 Task: Add Kinder's Honey Hot BBQ Sauce to the cart.
Action: Mouse moved to (224, 109)
Screenshot: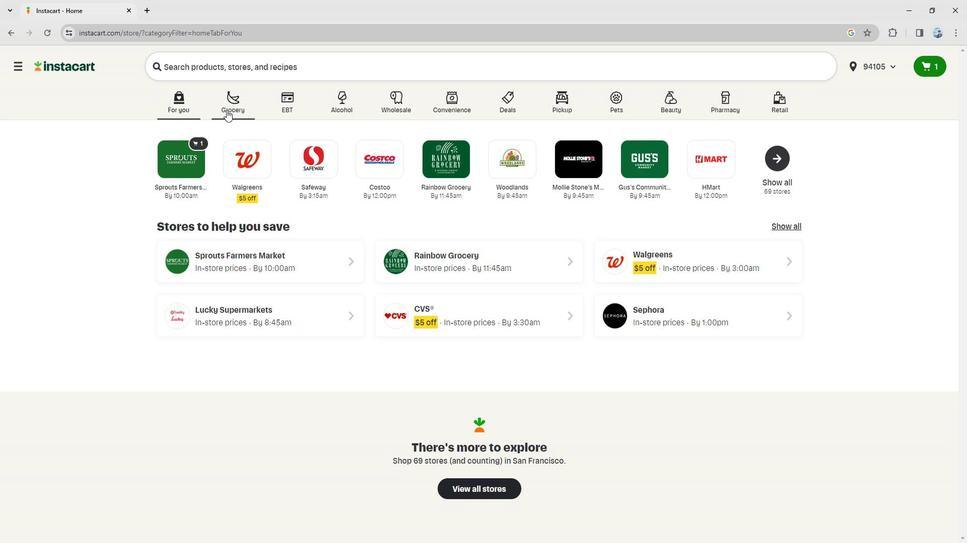 
Action: Mouse pressed left at (224, 109)
Screenshot: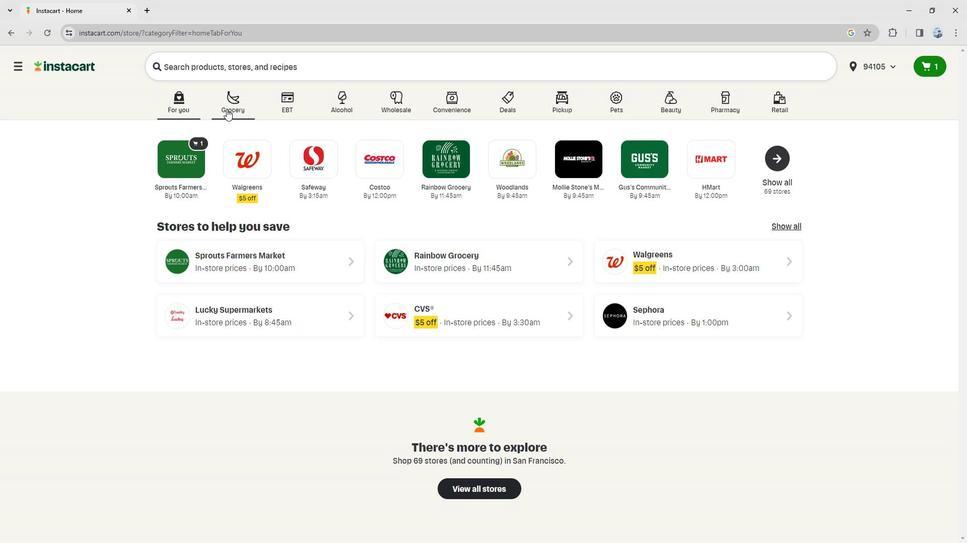 
Action: Mouse moved to (747, 163)
Screenshot: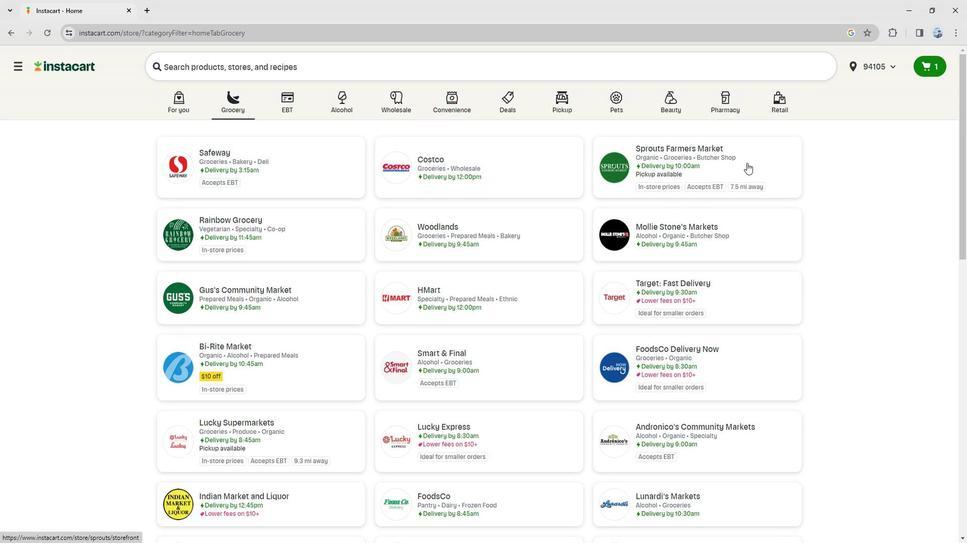 
Action: Mouse pressed left at (747, 163)
Screenshot: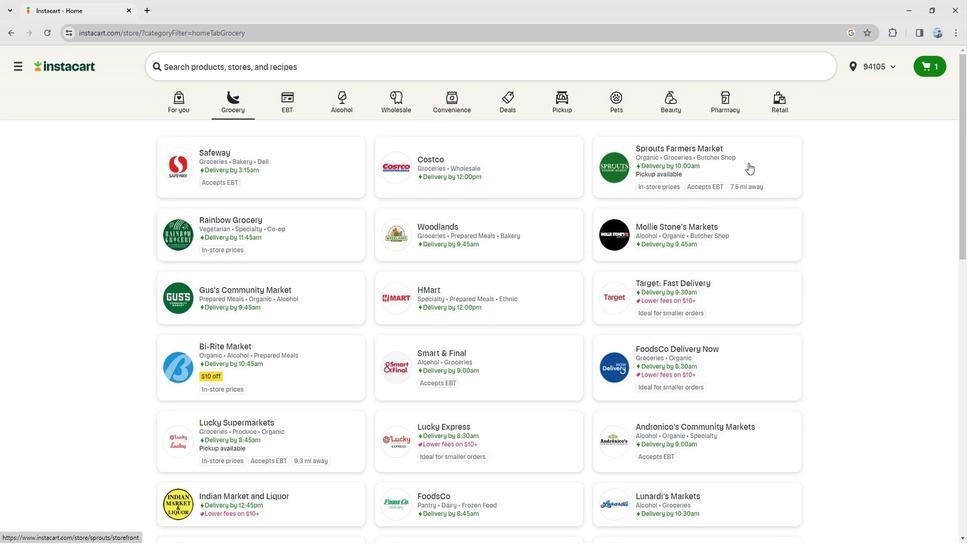 
Action: Mouse moved to (47, 327)
Screenshot: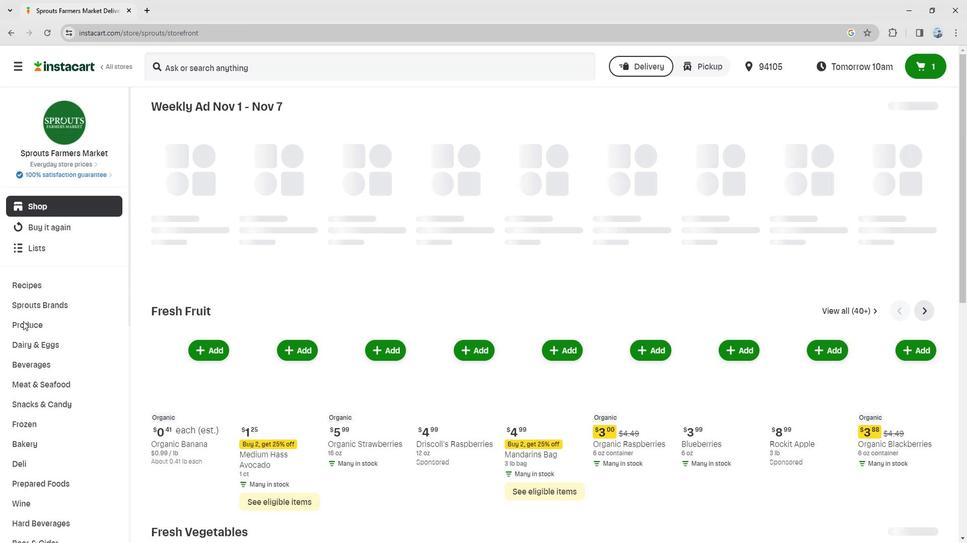 
Action: Mouse scrolled (47, 326) with delta (0, 0)
Screenshot: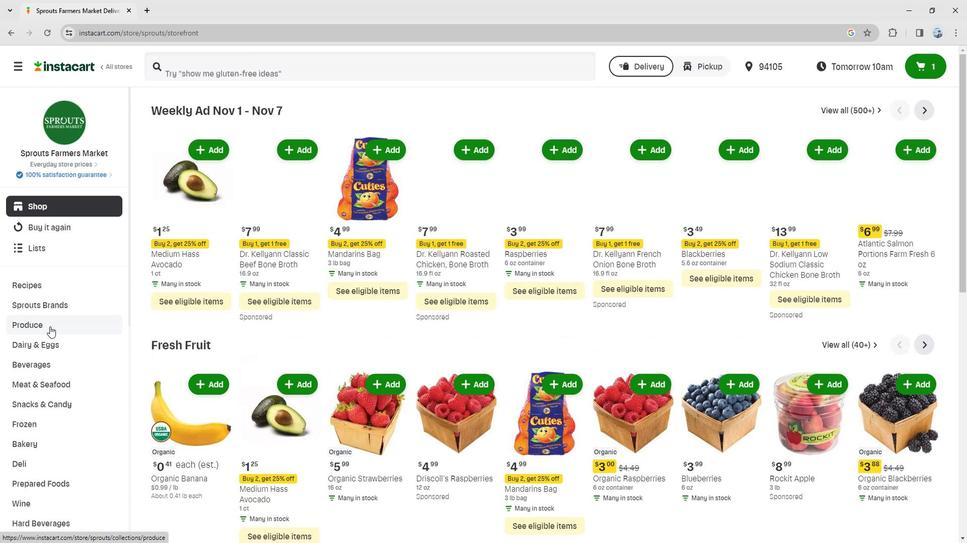 
Action: Mouse scrolled (47, 326) with delta (0, 0)
Screenshot: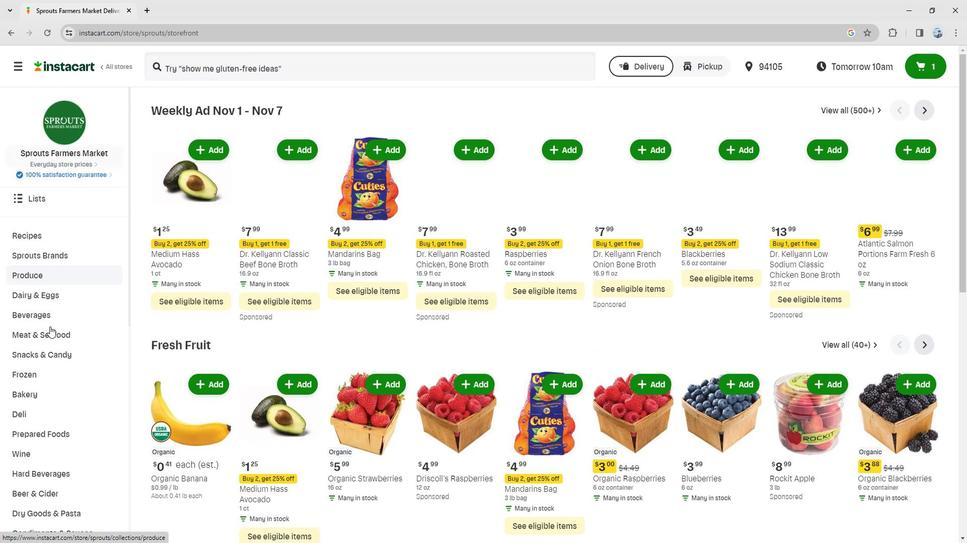 
Action: Mouse moved to (37, 477)
Screenshot: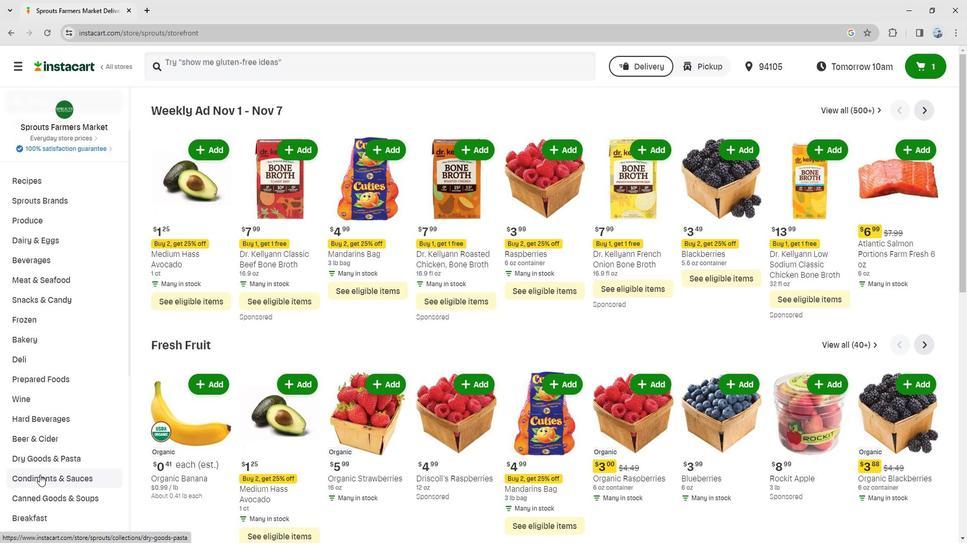 
Action: Mouse pressed left at (37, 477)
Screenshot: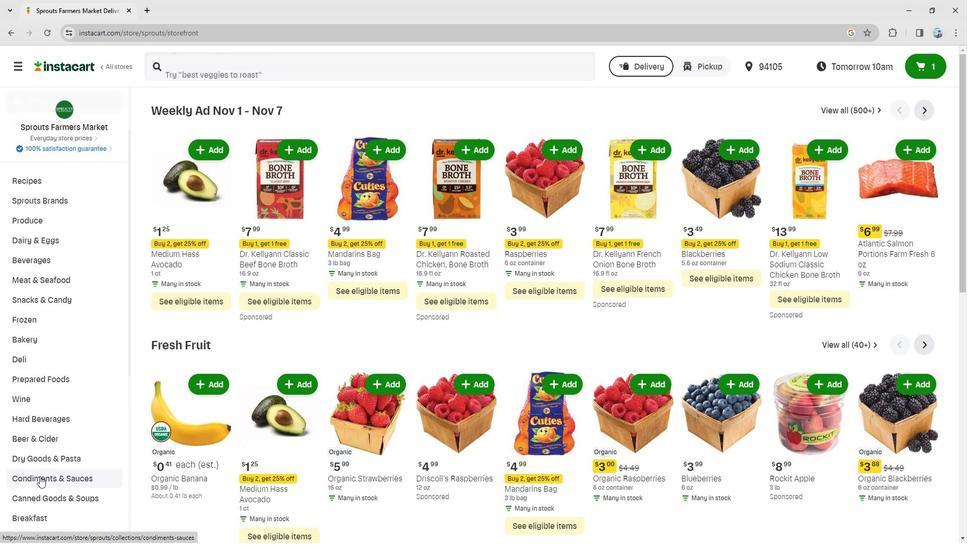 
Action: Mouse moved to (36, 476)
Screenshot: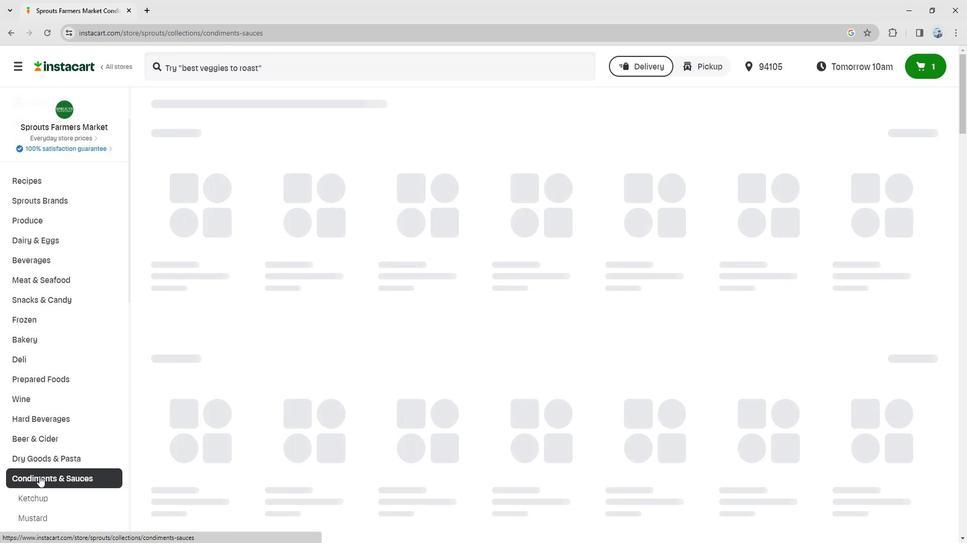 
Action: Mouse scrolled (36, 475) with delta (0, 0)
Screenshot: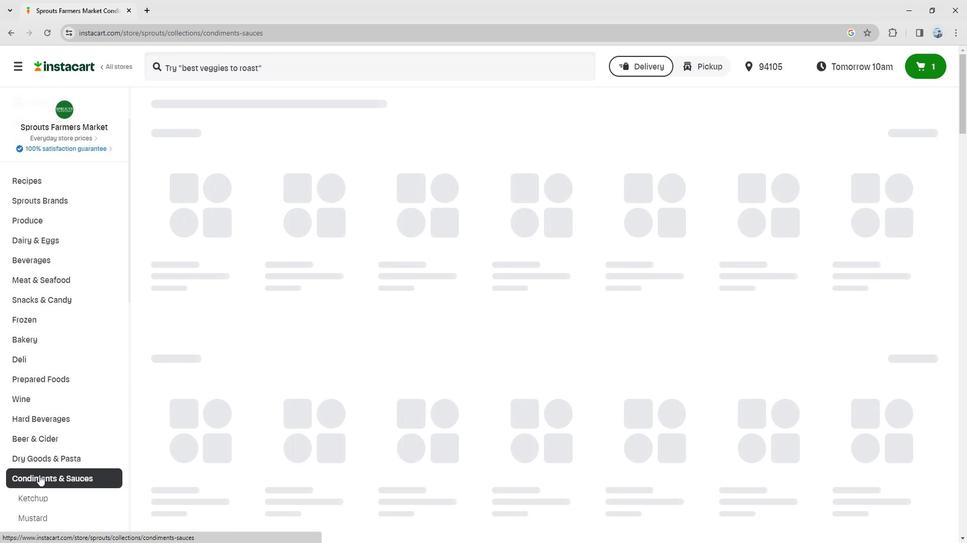 
Action: Mouse scrolled (36, 475) with delta (0, 0)
Screenshot: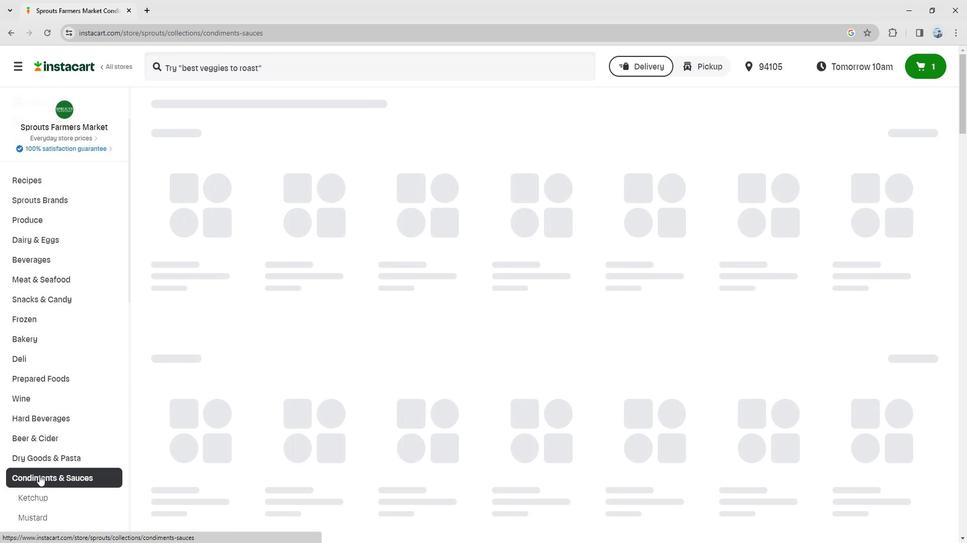 
Action: Mouse scrolled (36, 475) with delta (0, 0)
Screenshot: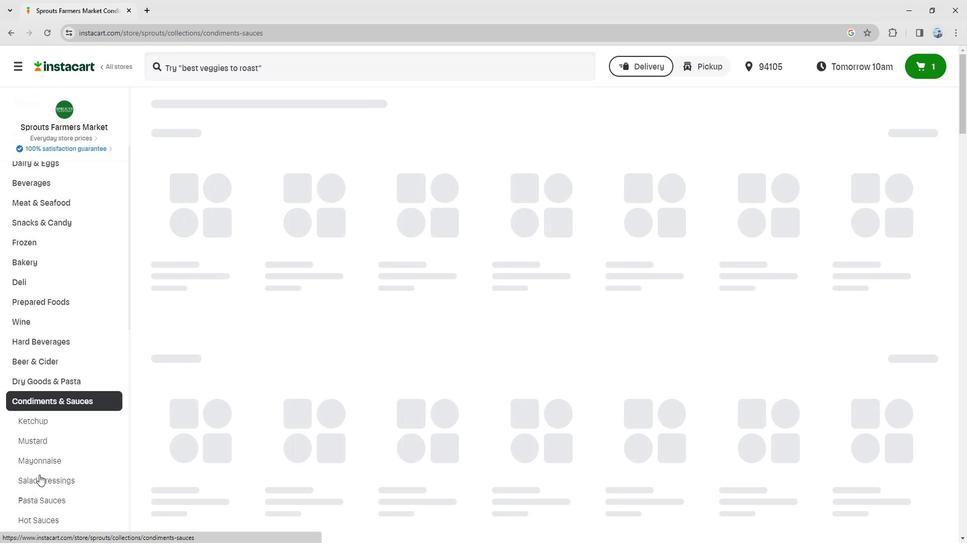 
Action: Mouse scrolled (36, 475) with delta (0, 0)
Screenshot: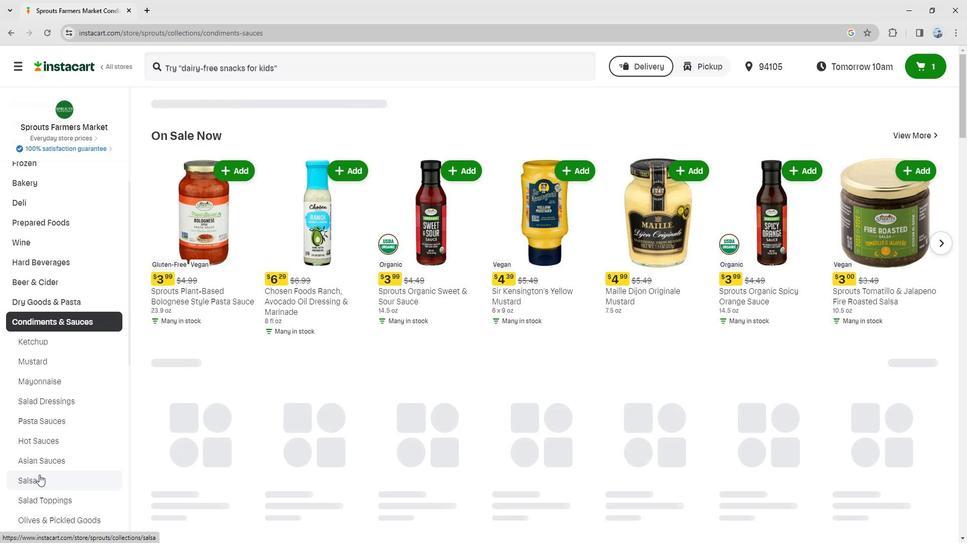 
Action: Mouse scrolled (36, 475) with delta (0, 0)
Screenshot: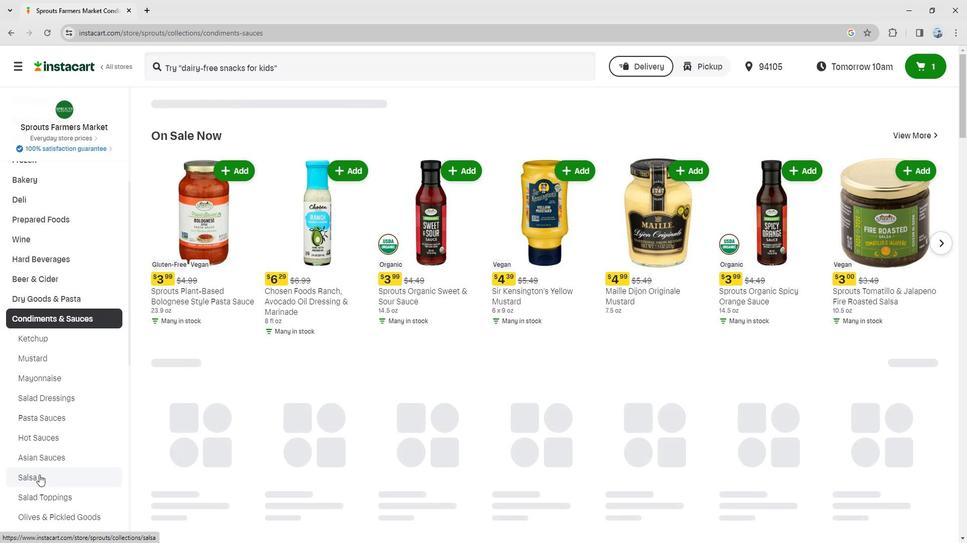 
Action: Mouse moved to (54, 470)
Screenshot: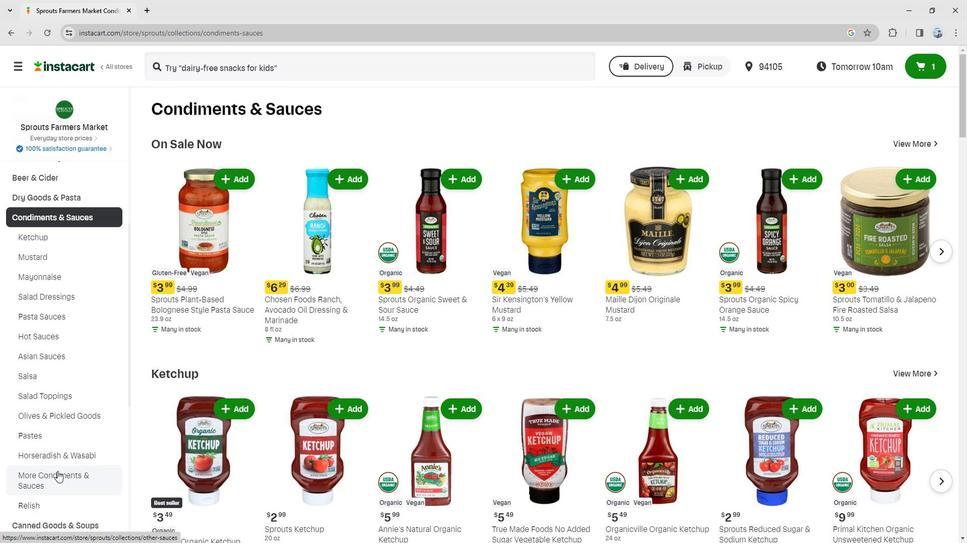 
Action: Mouse scrolled (54, 469) with delta (0, 0)
Screenshot: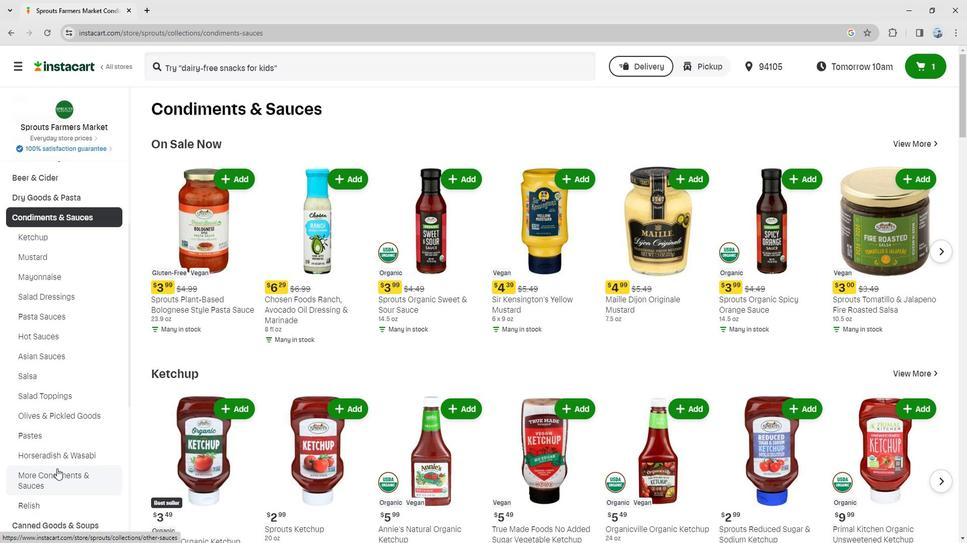 
Action: Mouse moved to (55, 427)
Screenshot: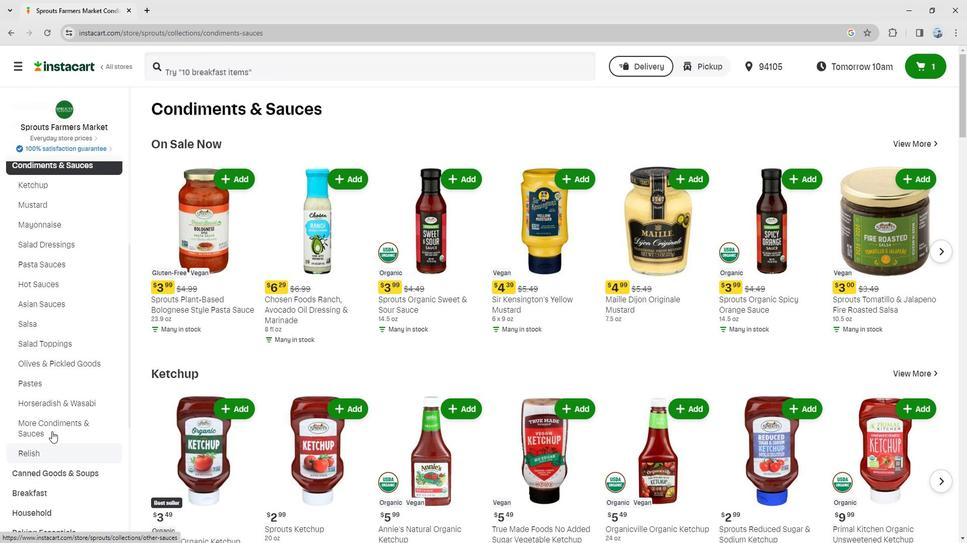 
Action: Mouse pressed left at (55, 427)
Screenshot: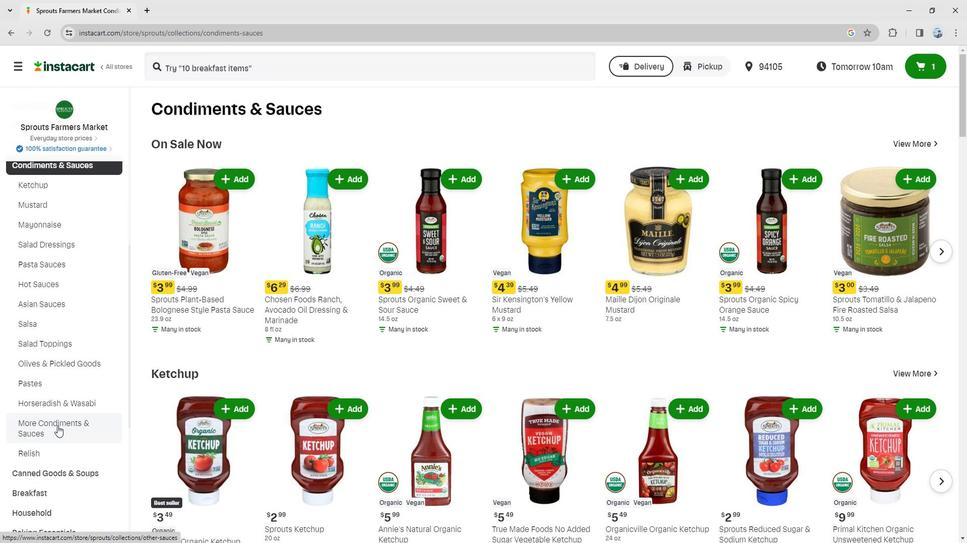 
Action: Mouse moved to (260, 67)
Screenshot: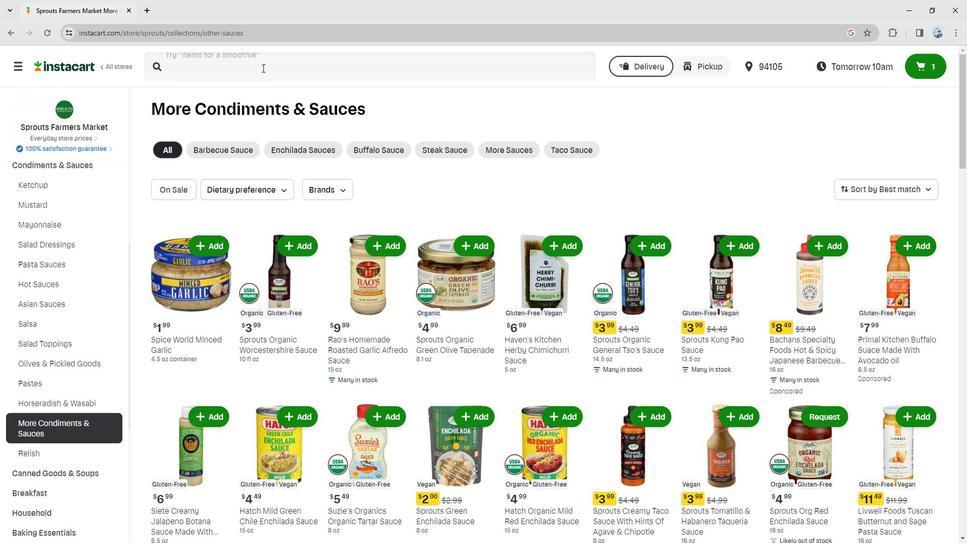 
Action: Mouse pressed left at (260, 67)
Screenshot: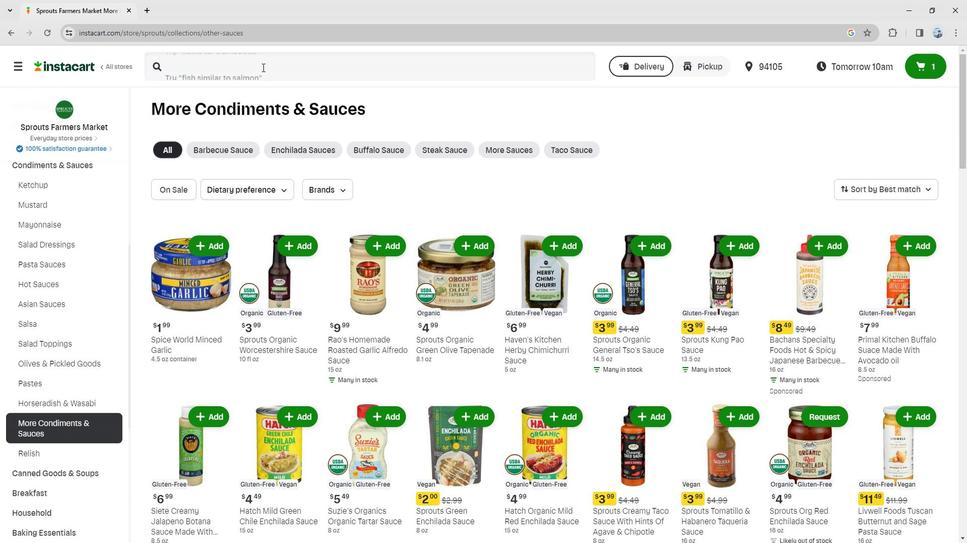 
Action: Key pressed <Key.shift>Kinder's<Key.space><Key.shift>Honey<Key.space><Key.shift>Hot<Key.space><Key.shift>BBQ<Key.space><Key.shift>Sauce<Key.enter>
Screenshot: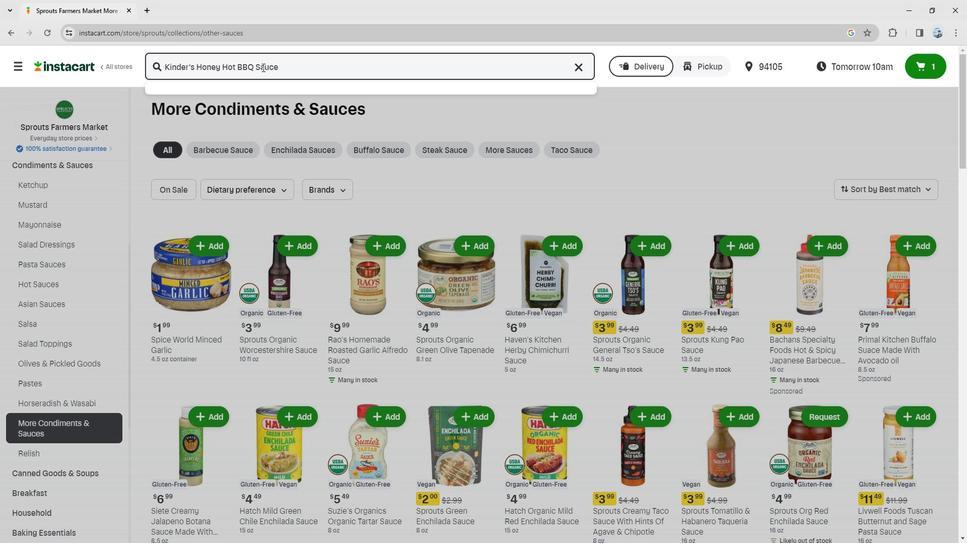 
Action: Mouse moved to (398, 167)
Screenshot: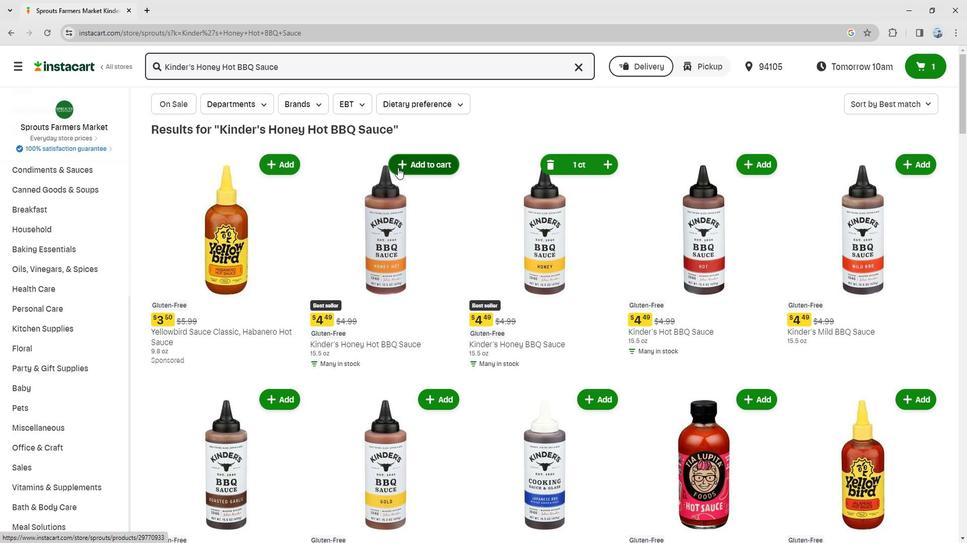 
Action: Mouse pressed left at (398, 167)
Screenshot: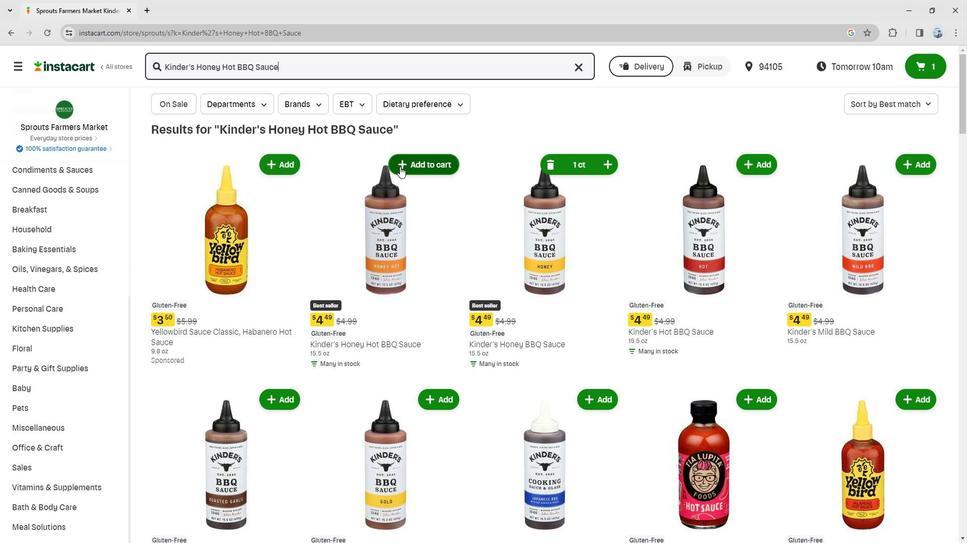 
Action: Mouse moved to (428, 224)
Screenshot: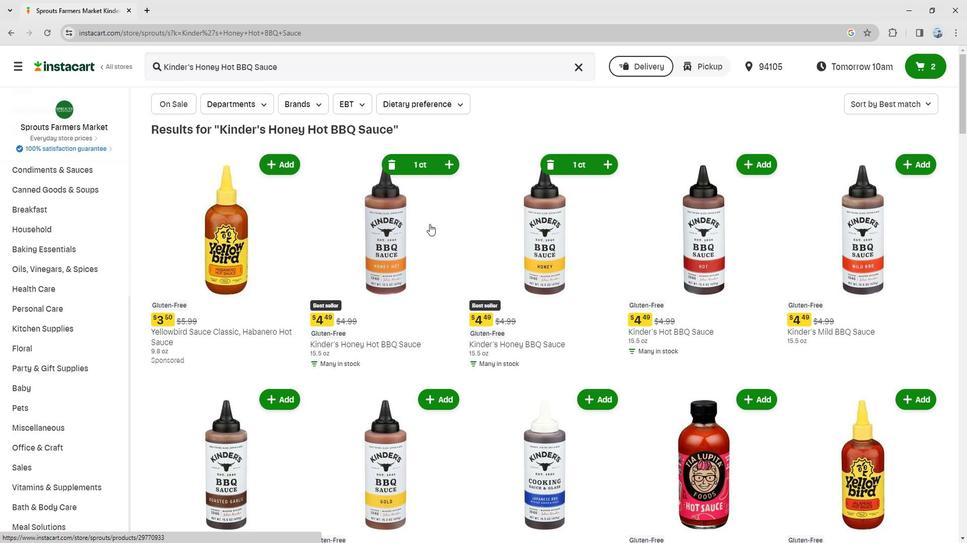 
